 Task: Align the table to right.
Action: Mouse moved to (197, 83)
Screenshot: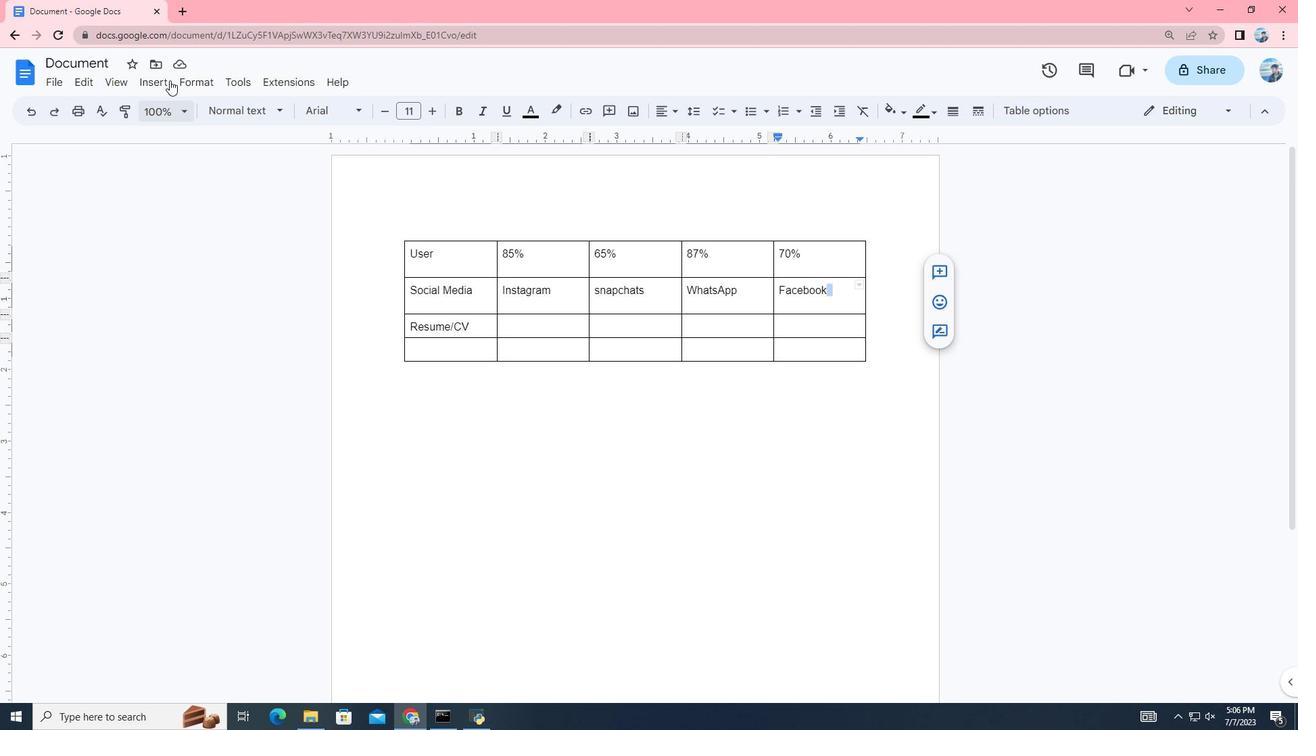 
Action: Mouse pressed left at (197, 83)
Screenshot: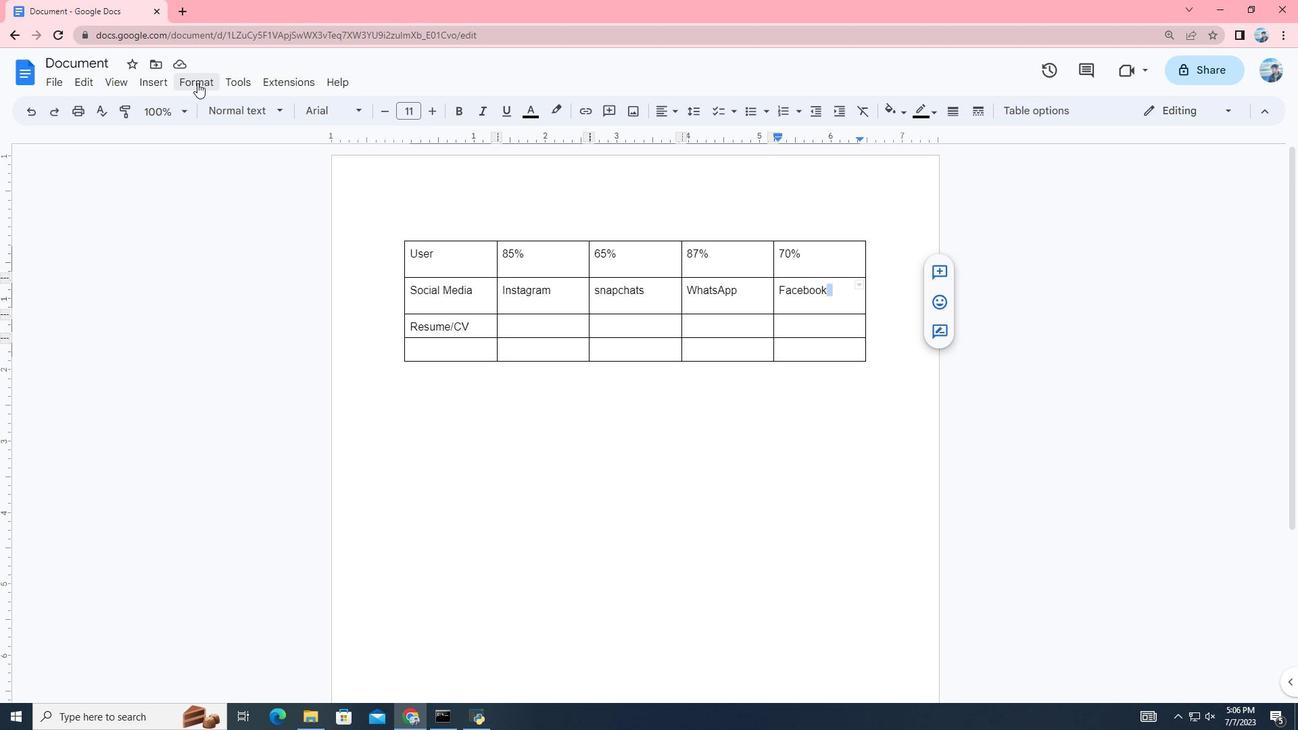 
Action: Mouse moved to (470, 683)
Screenshot: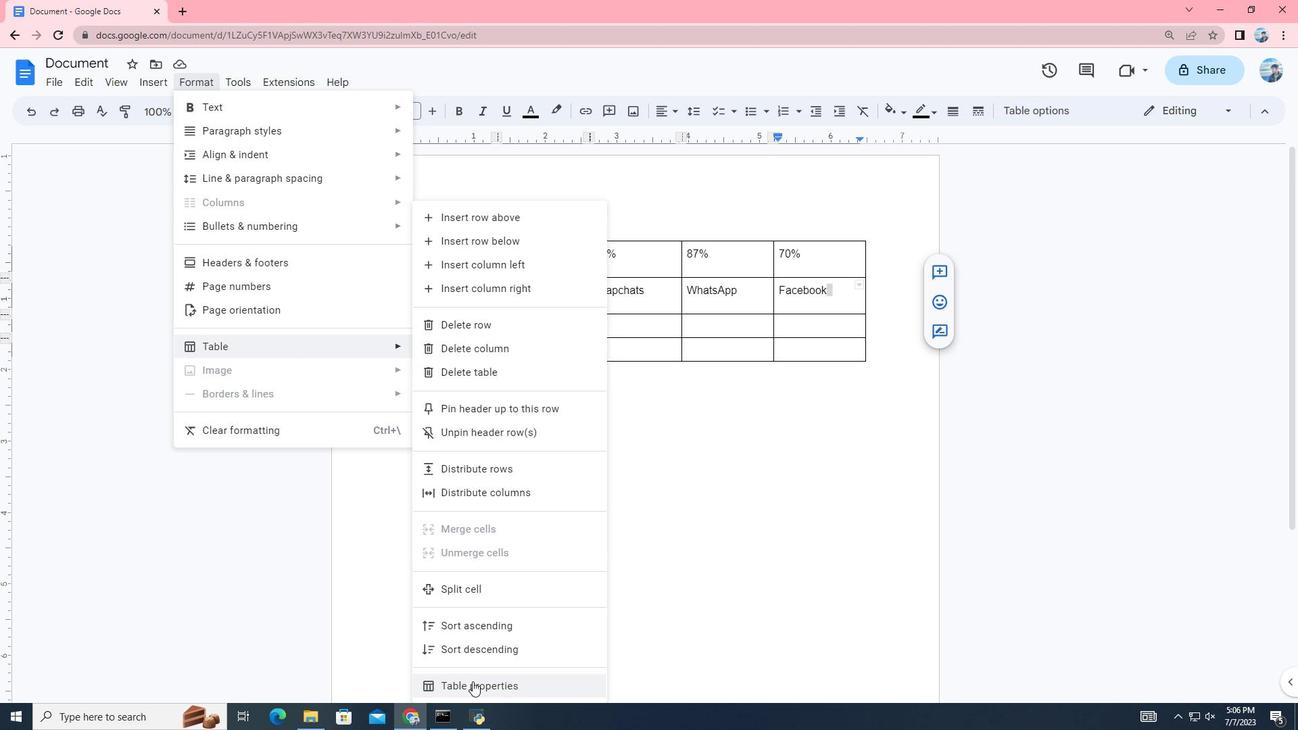 
Action: Mouse pressed left at (470, 683)
Screenshot: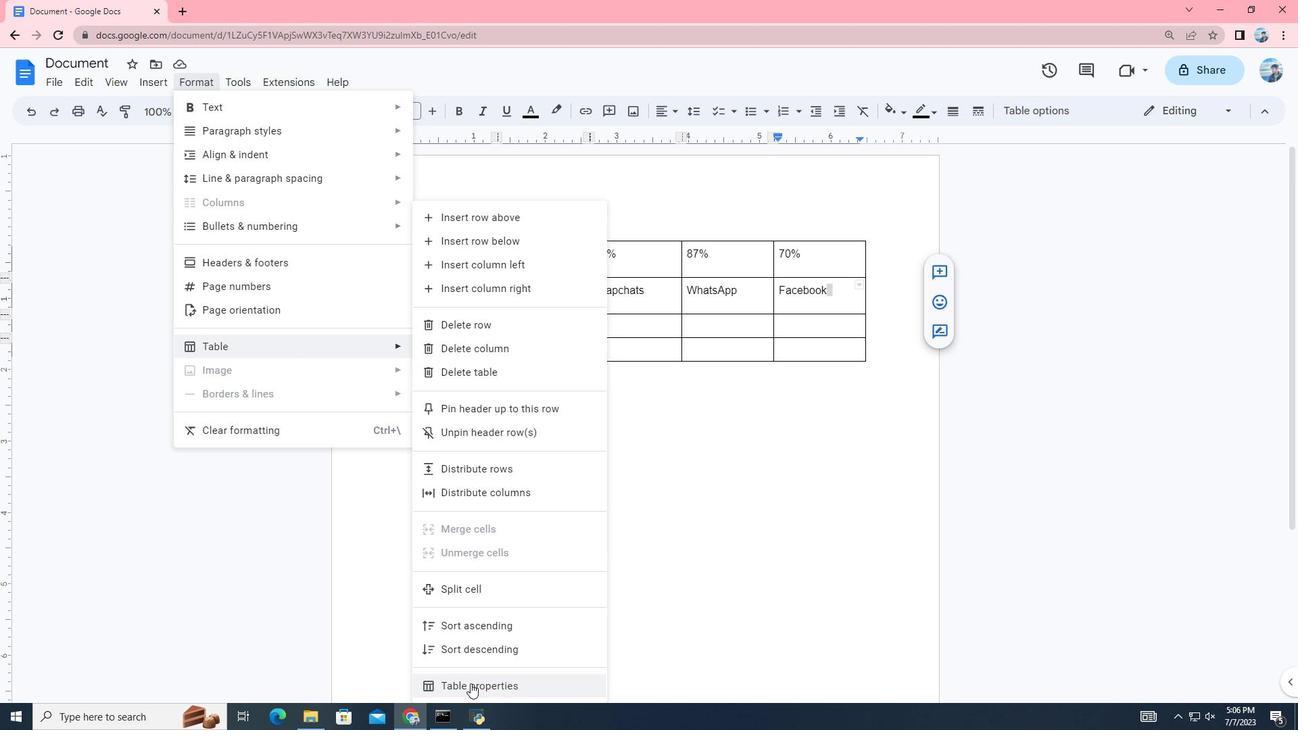 
Action: Mouse moved to (1233, 248)
Screenshot: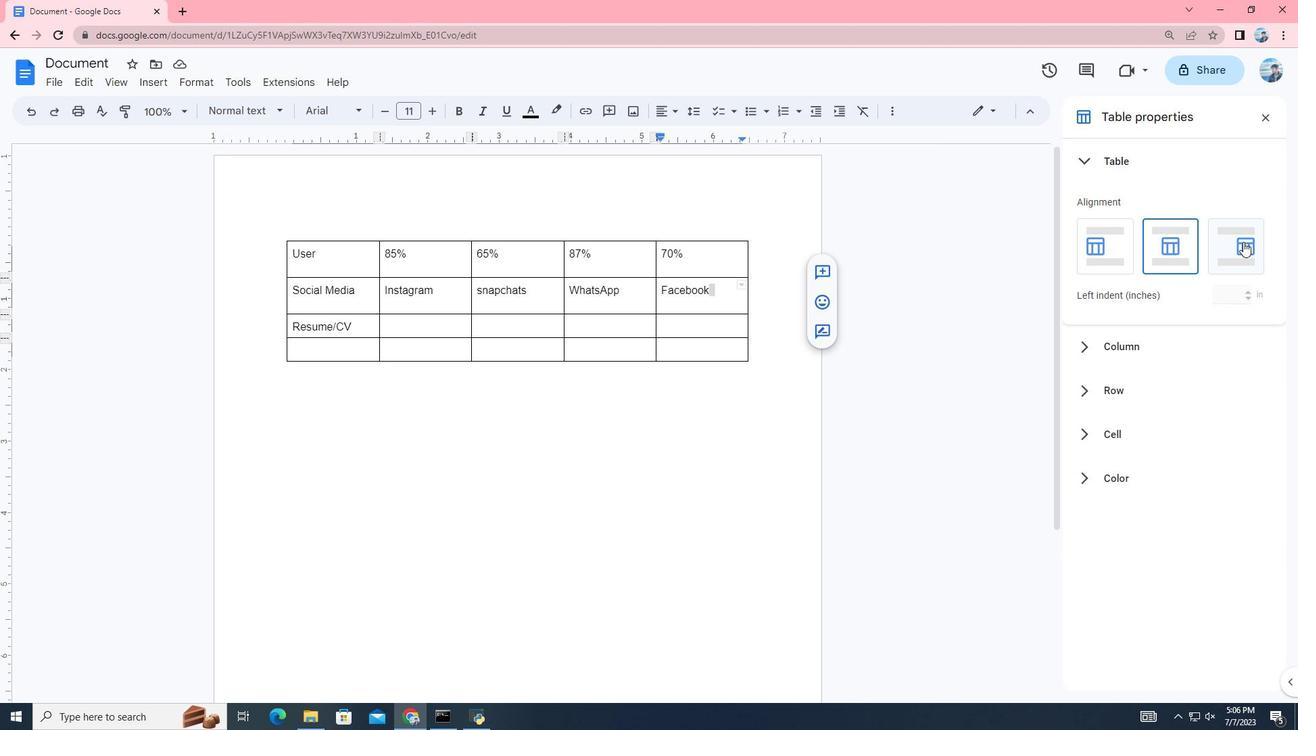 
Action: Mouse pressed left at (1233, 248)
Screenshot: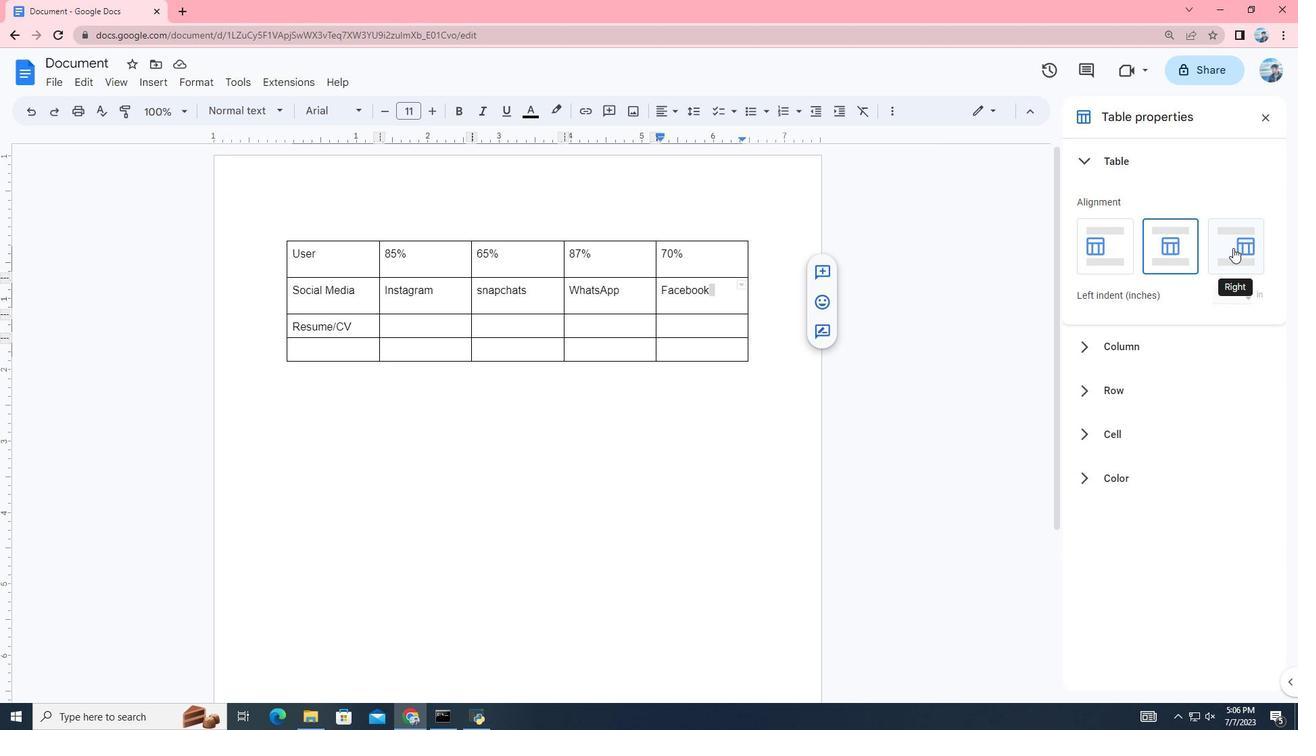 
